 Task: Disable the deployments dashboard view in the feature preview.
Action: Mouse moved to (1061, 101)
Screenshot: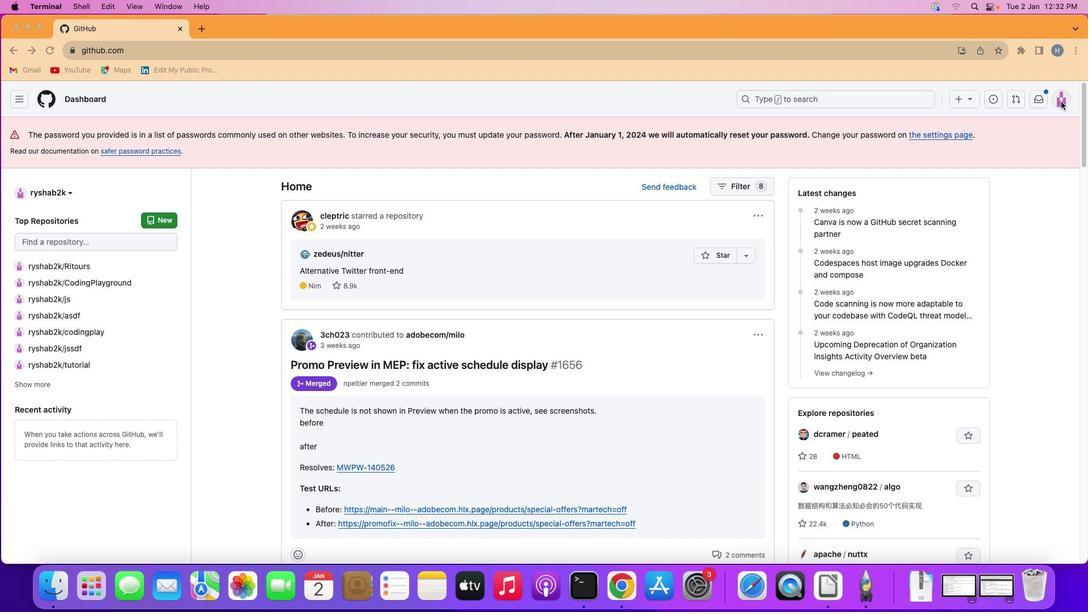
Action: Mouse pressed left at (1061, 101)
Screenshot: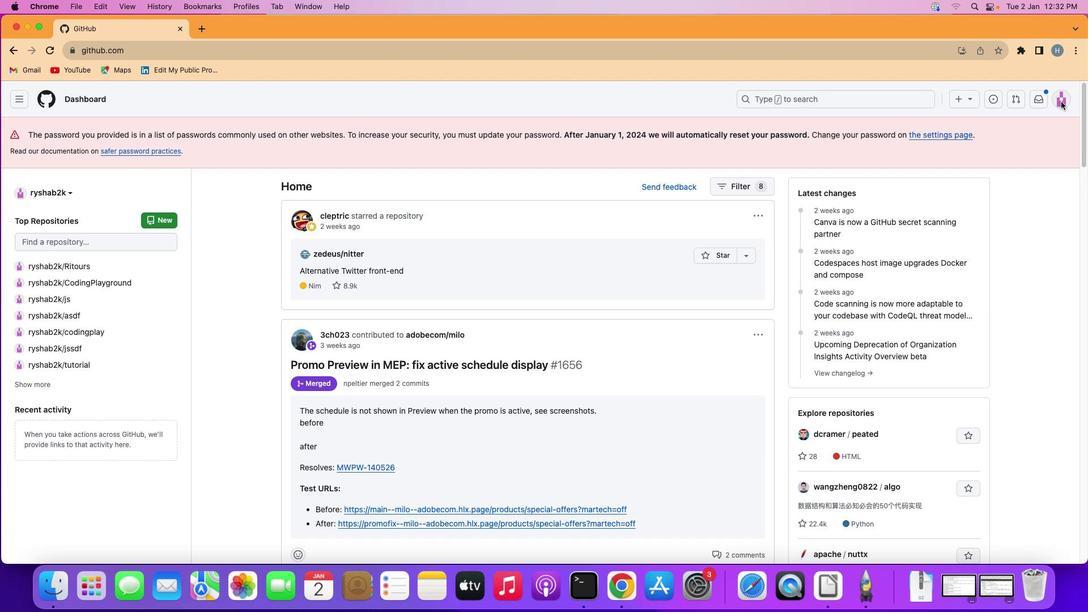 
Action: Mouse moved to (1061, 99)
Screenshot: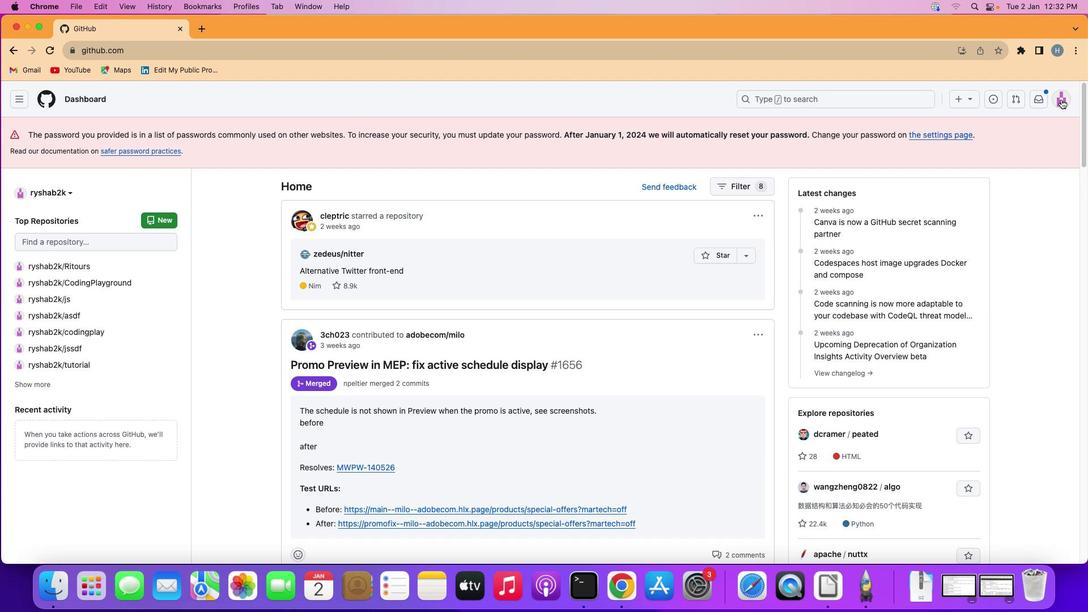
Action: Mouse pressed left at (1061, 99)
Screenshot: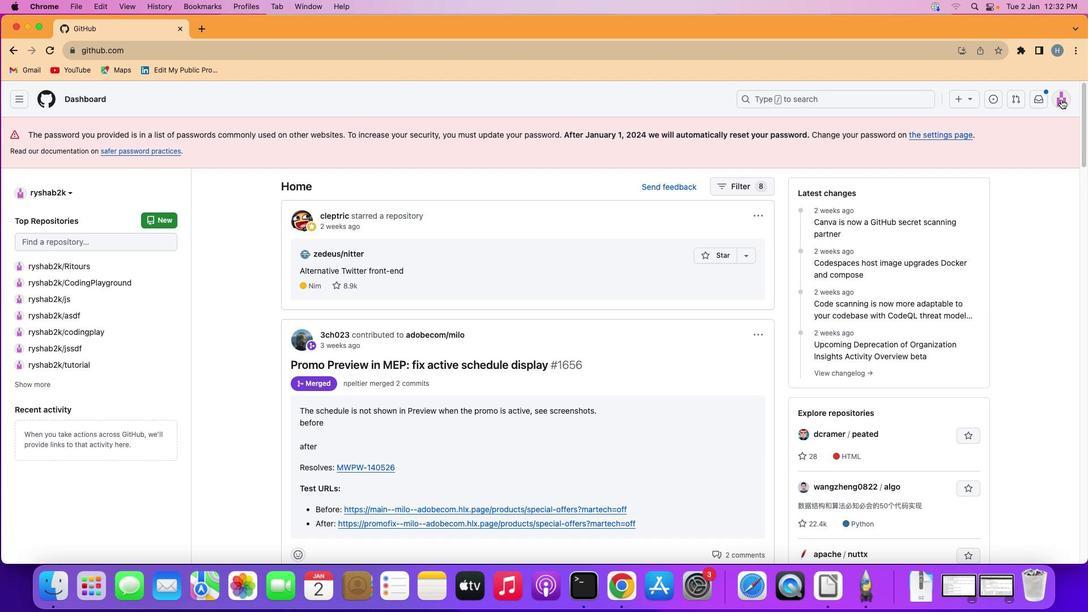 
Action: Mouse moved to (980, 389)
Screenshot: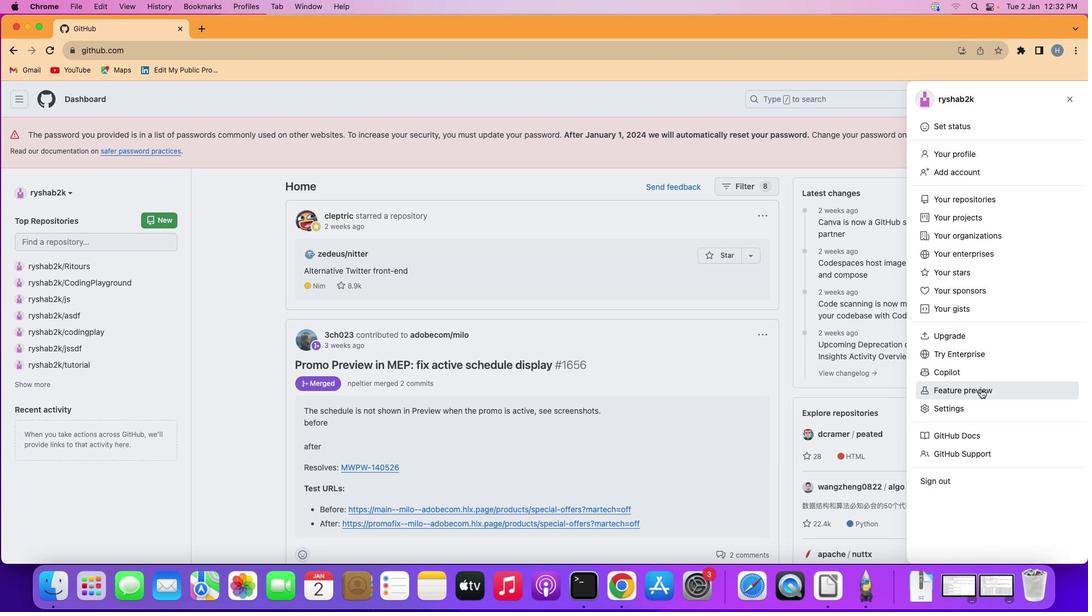 
Action: Mouse pressed left at (980, 389)
Screenshot: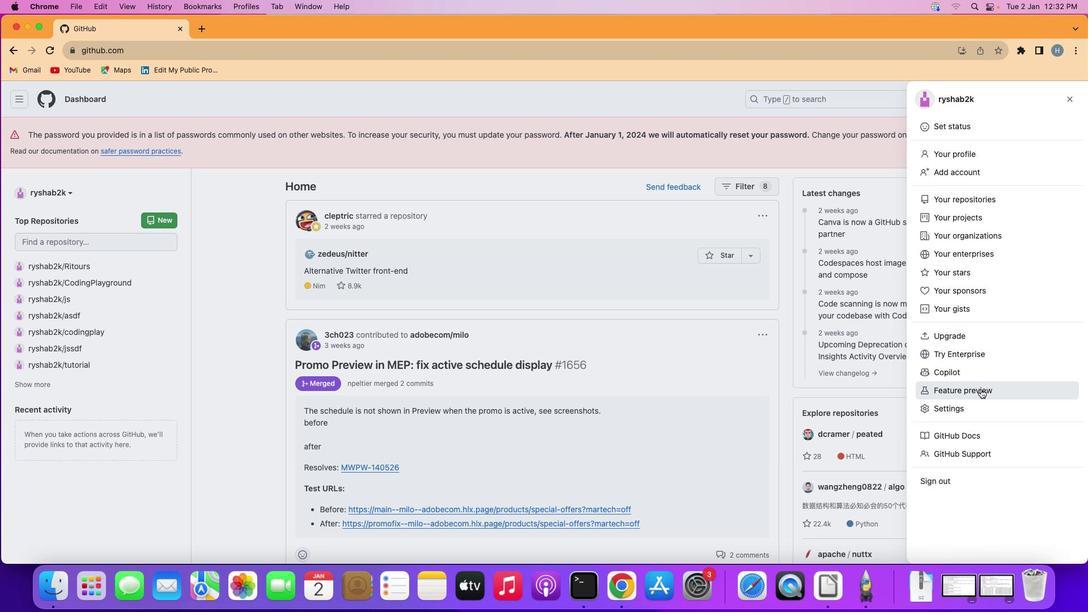 
Action: Mouse moved to (383, 336)
Screenshot: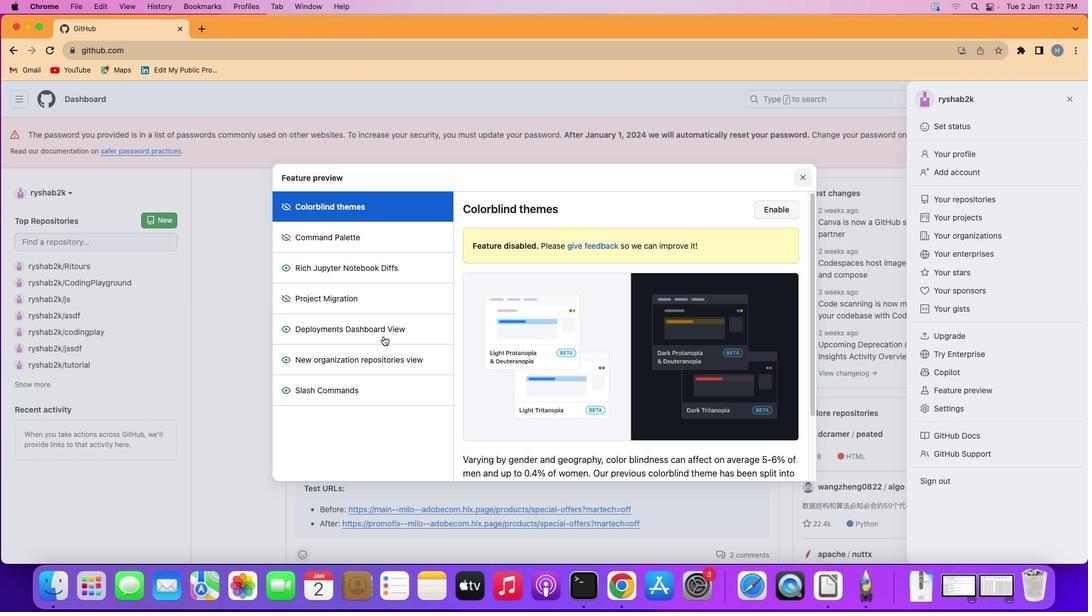 
Action: Mouse pressed left at (383, 336)
Screenshot: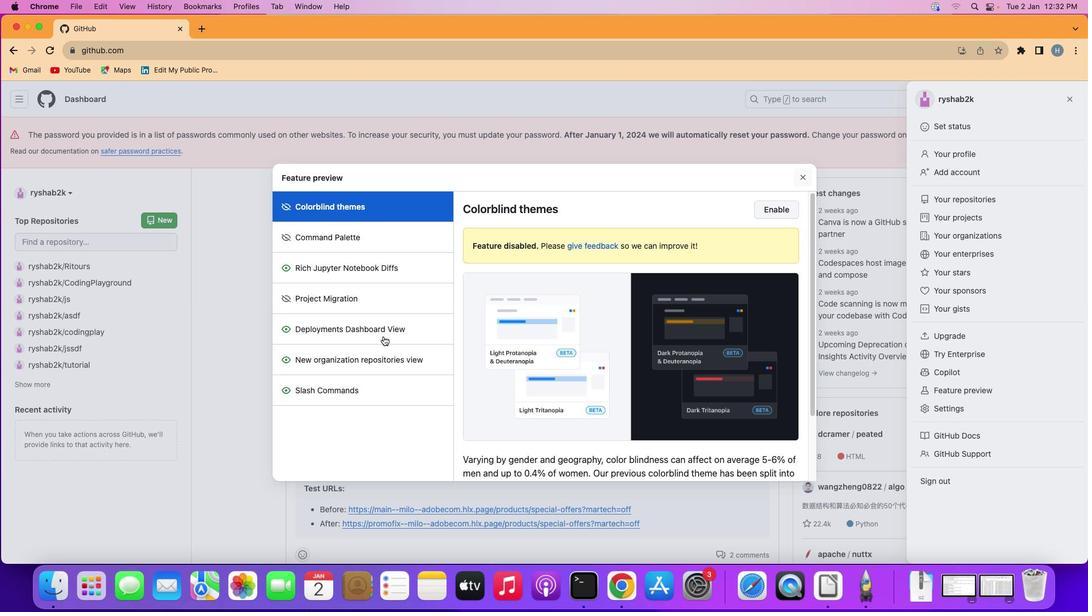 
Action: Mouse moved to (776, 208)
Screenshot: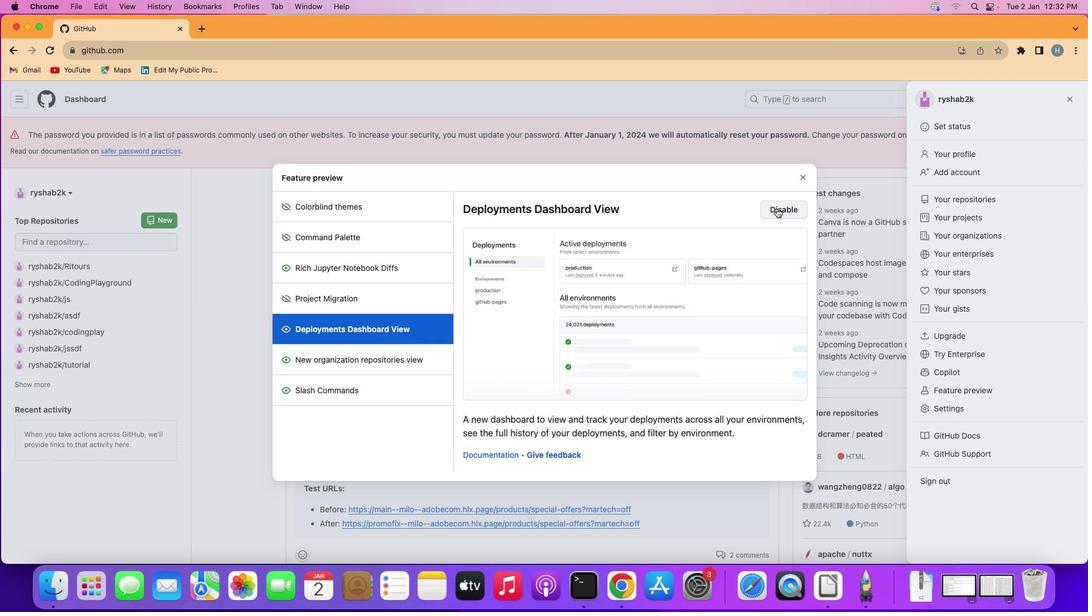 
Action: Mouse pressed left at (776, 208)
Screenshot: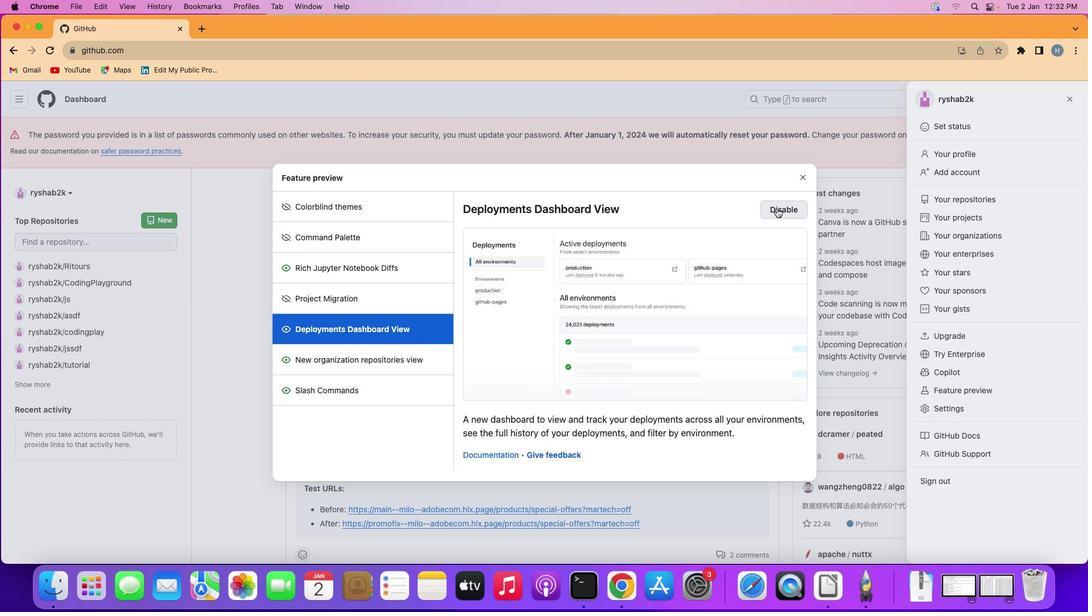 
Action: Mouse moved to (776, 208)
Screenshot: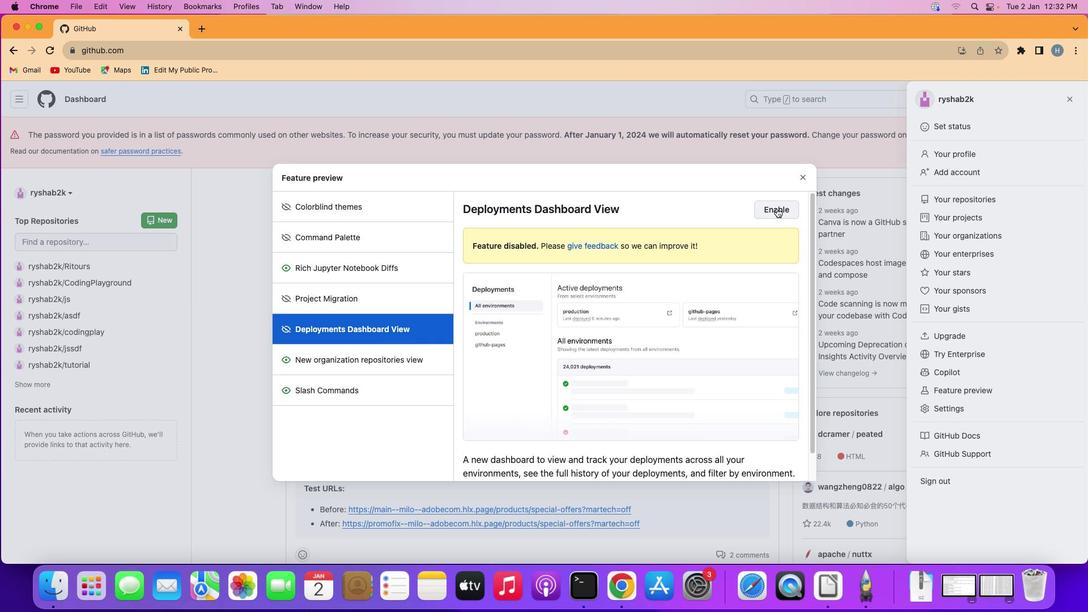 
